 Task: Choose pull request reviews to receive their updates.
Action: Mouse moved to (989, 102)
Screenshot: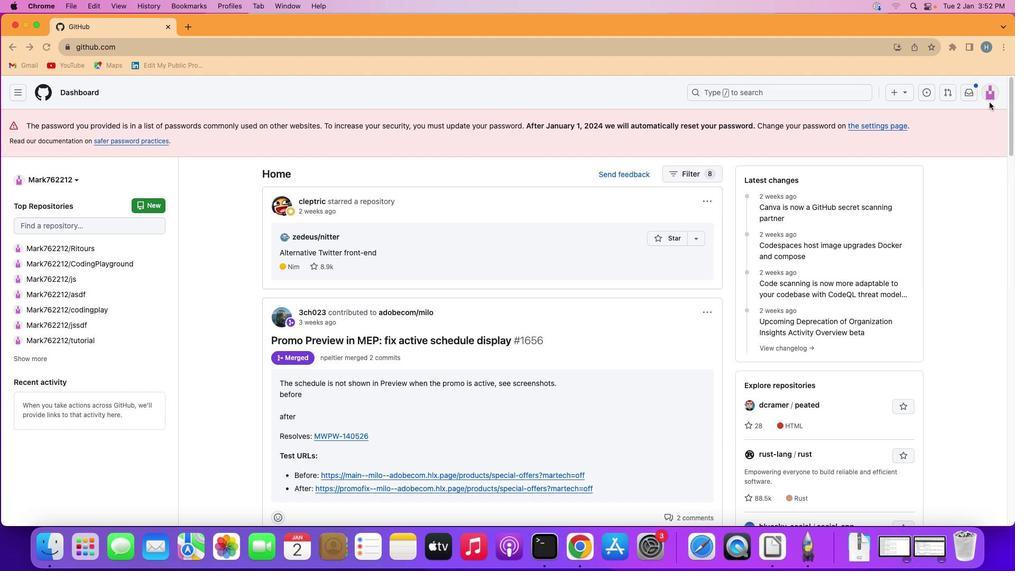 
Action: Mouse pressed left at (989, 102)
Screenshot: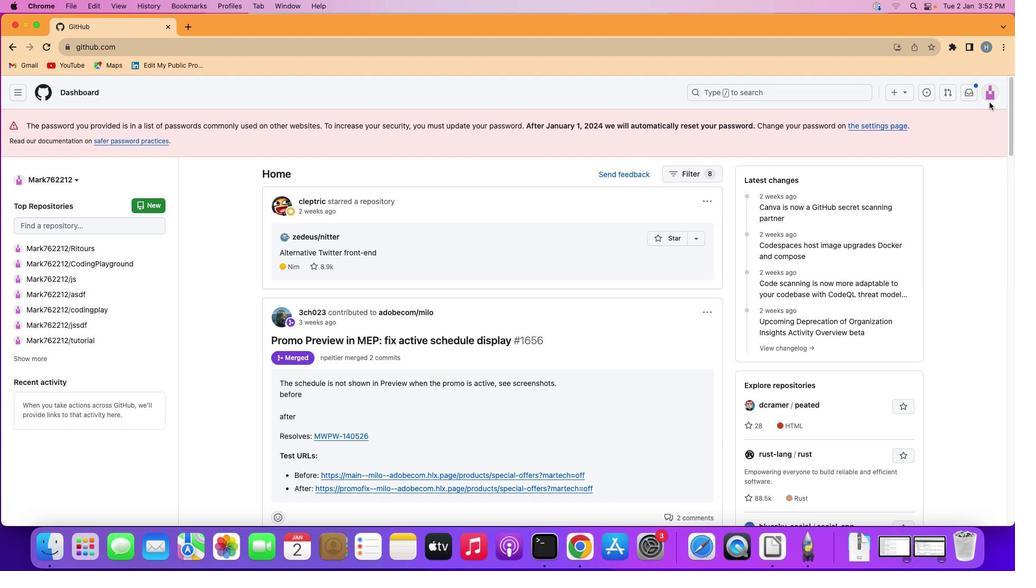 
Action: Mouse moved to (989, 92)
Screenshot: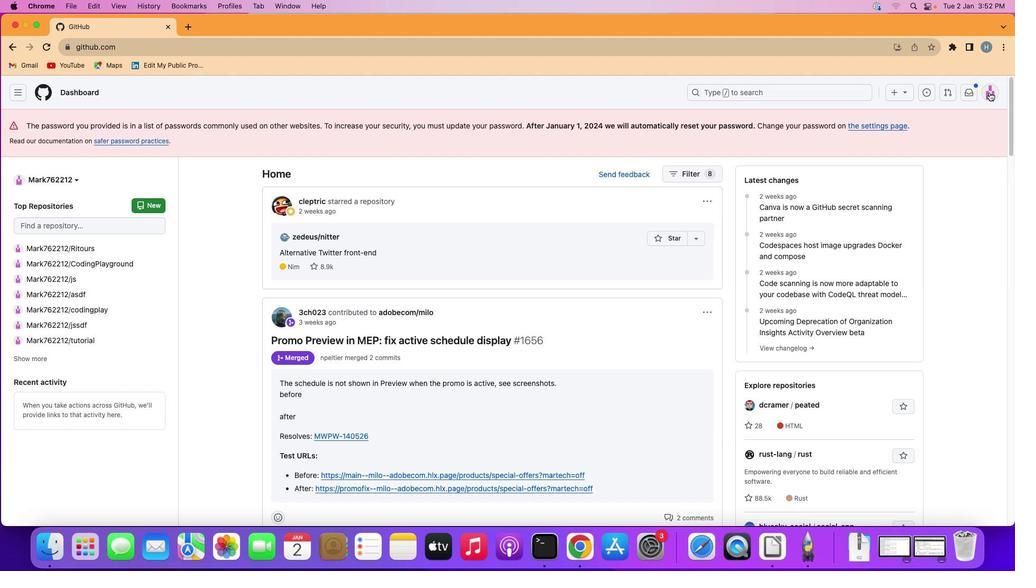 
Action: Mouse pressed left at (989, 92)
Screenshot: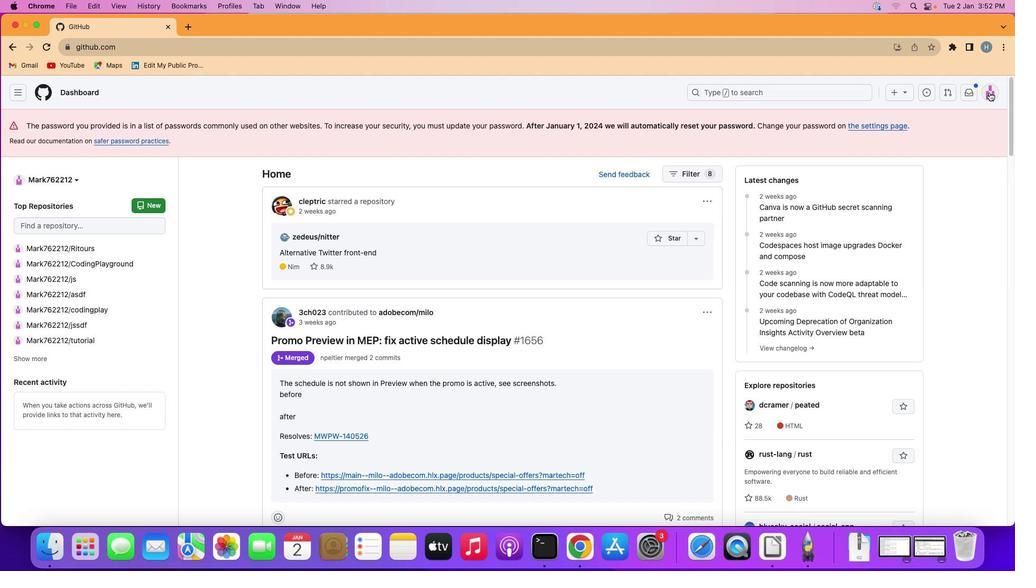 
Action: Mouse moved to (903, 379)
Screenshot: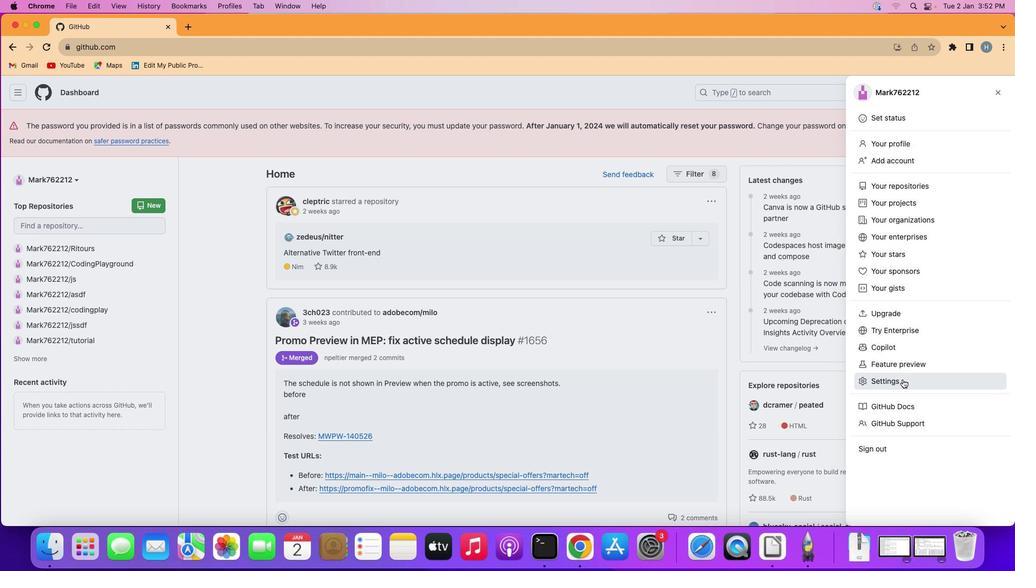
Action: Mouse pressed left at (903, 379)
Screenshot: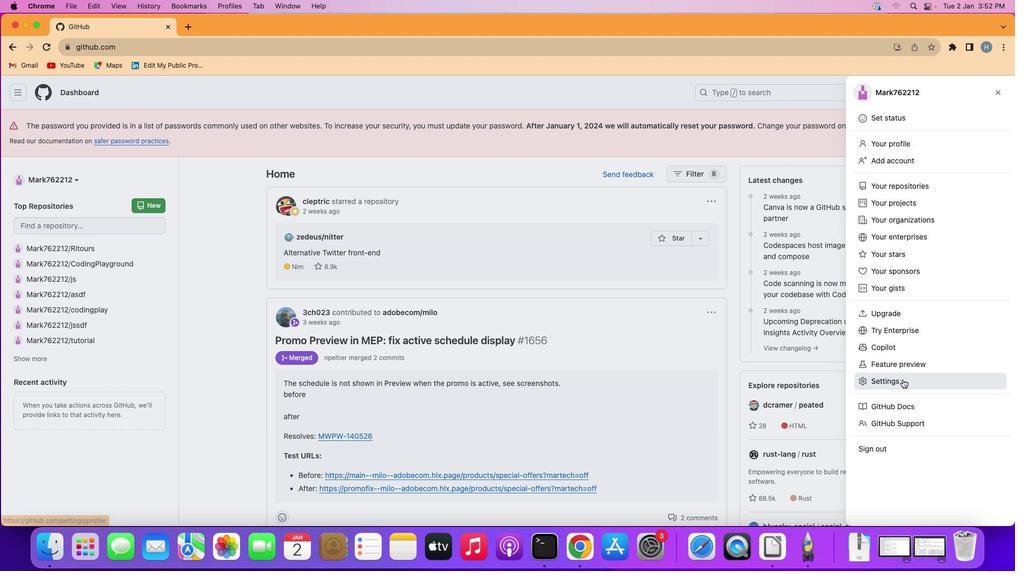 
Action: Mouse moved to (273, 286)
Screenshot: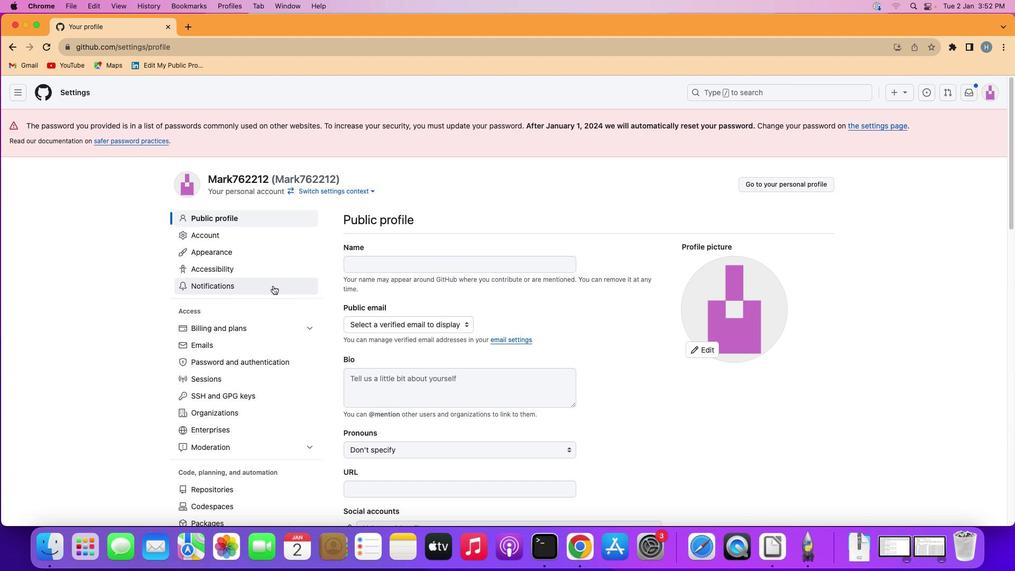 
Action: Mouse pressed left at (273, 286)
Screenshot: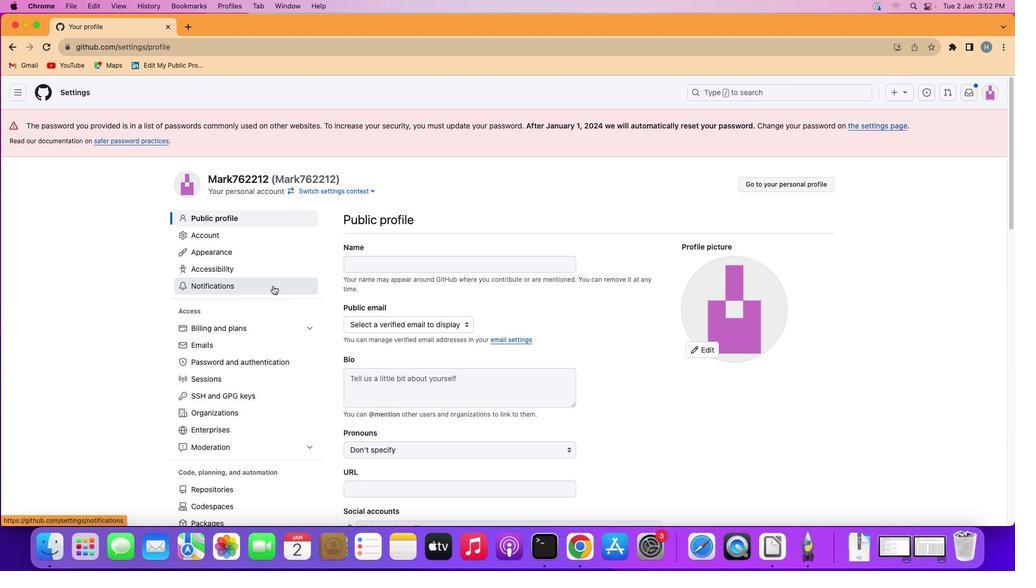 
Action: Mouse moved to (506, 354)
Screenshot: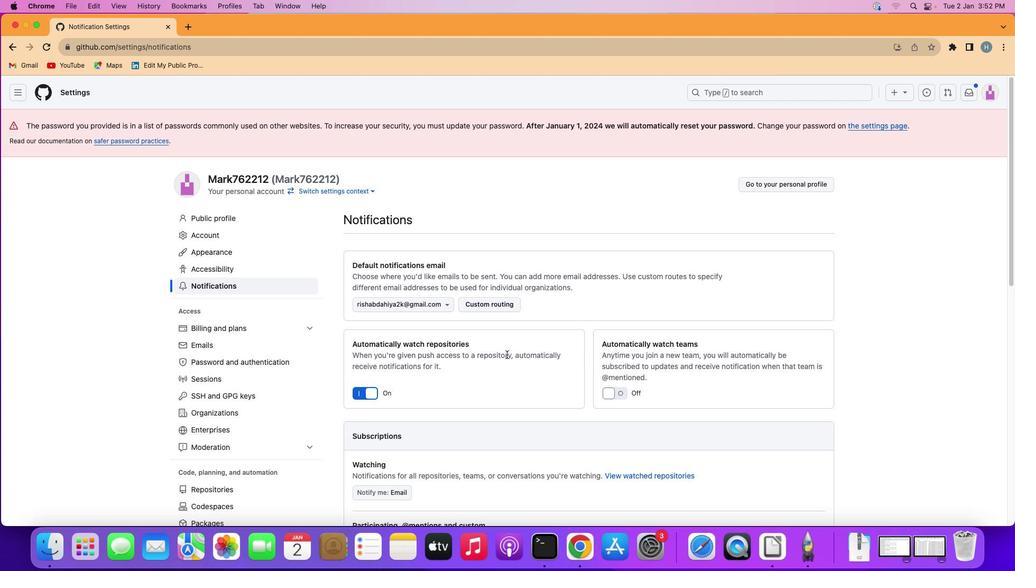 
Action: Mouse scrolled (506, 354) with delta (0, 0)
Screenshot: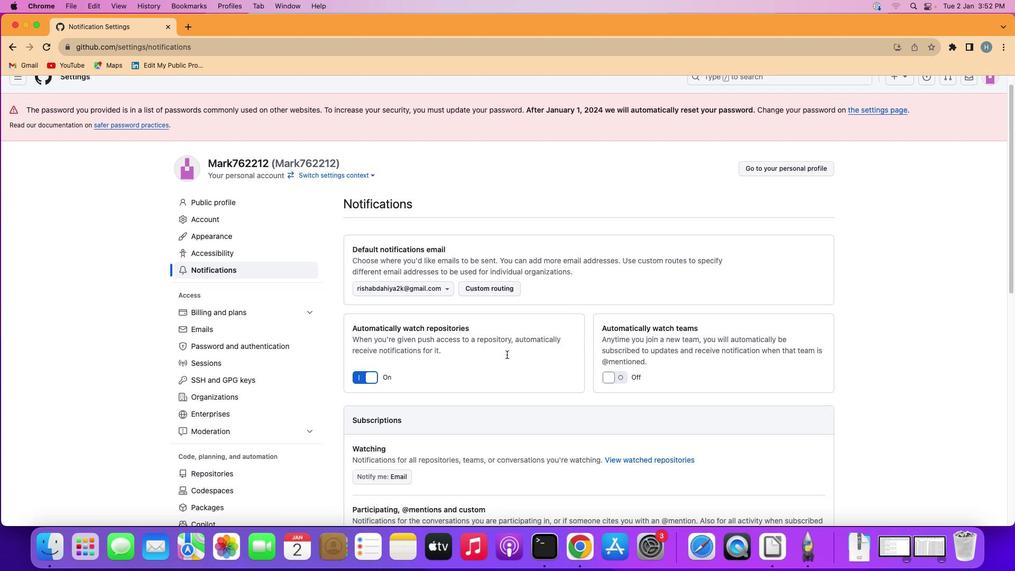 
Action: Mouse scrolled (506, 354) with delta (0, 0)
Screenshot: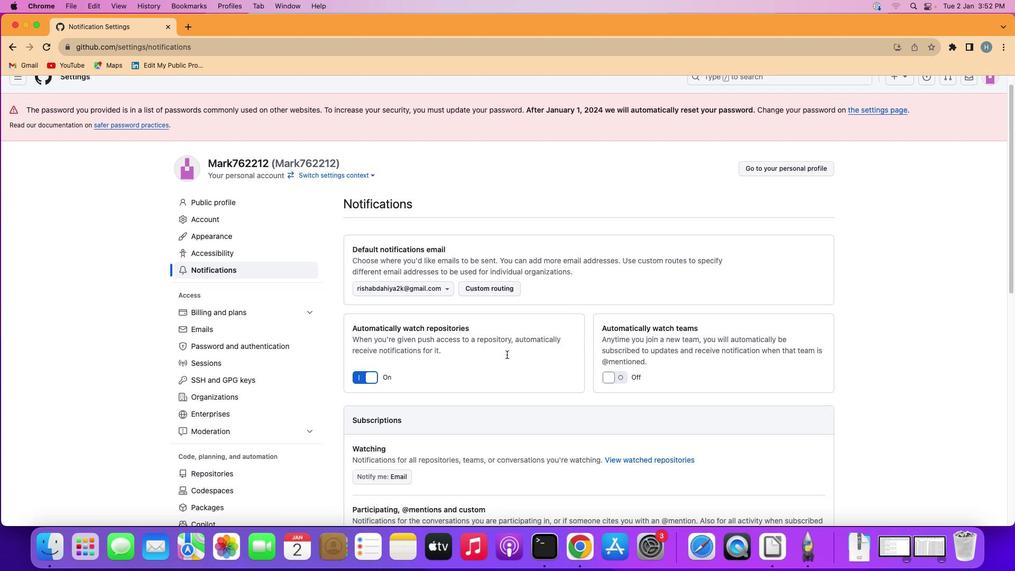 
Action: Mouse scrolled (506, 354) with delta (0, -1)
Screenshot: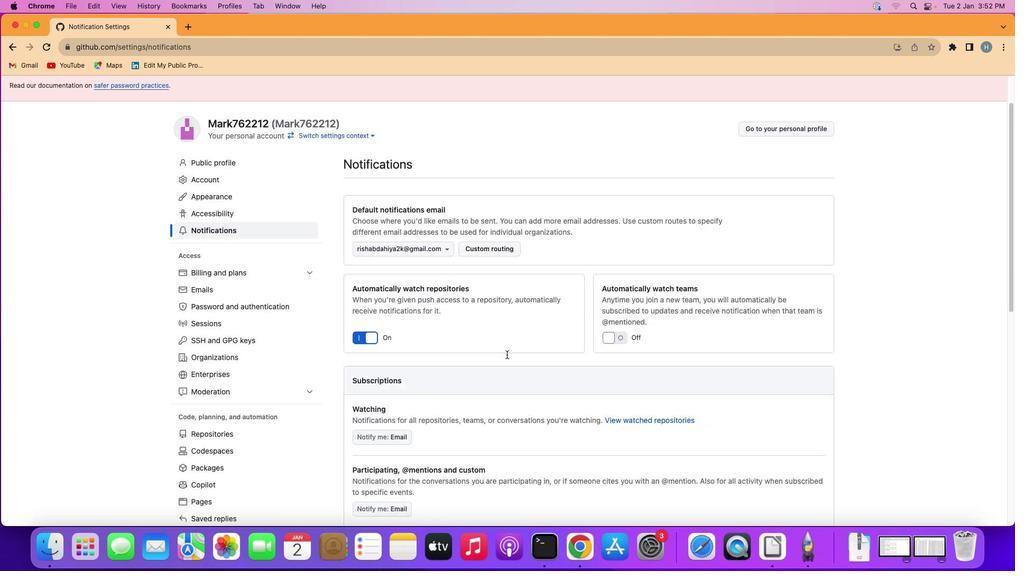 
Action: Mouse moved to (473, 349)
Screenshot: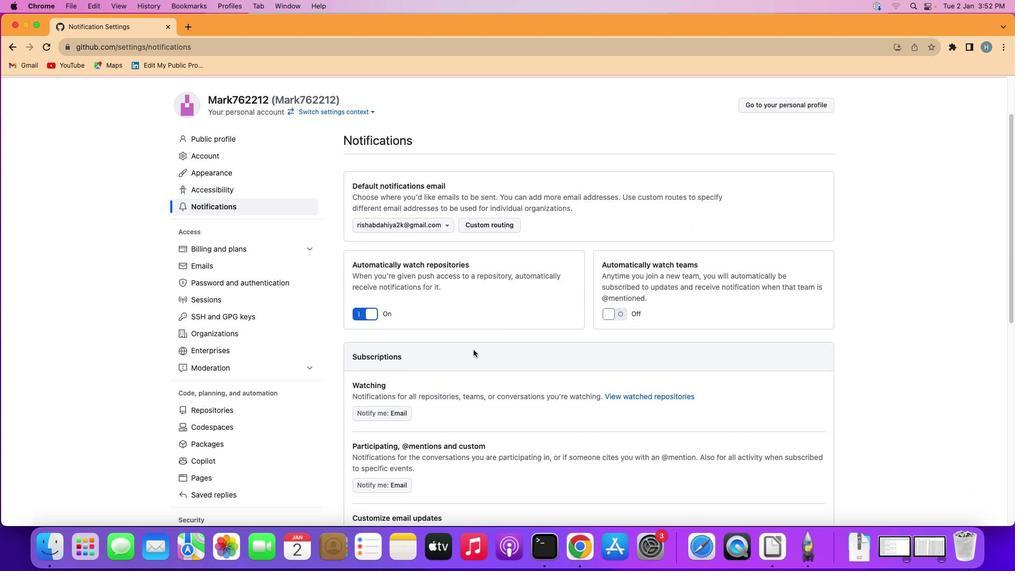 
Action: Mouse scrolled (473, 349) with delta (0, 0)
Screenshot: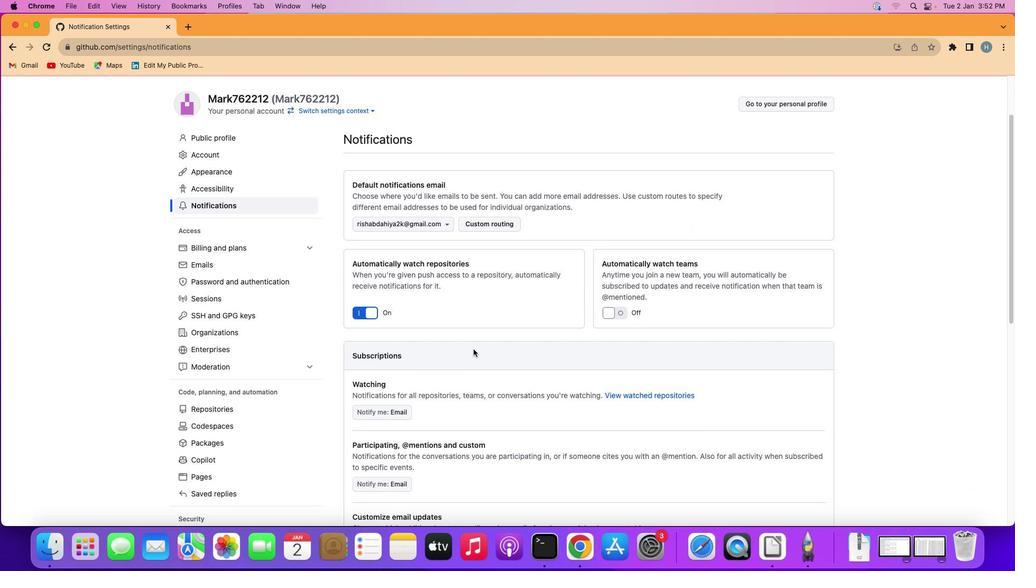 
Action: Mouse moved to (473, 349)
Screenshot: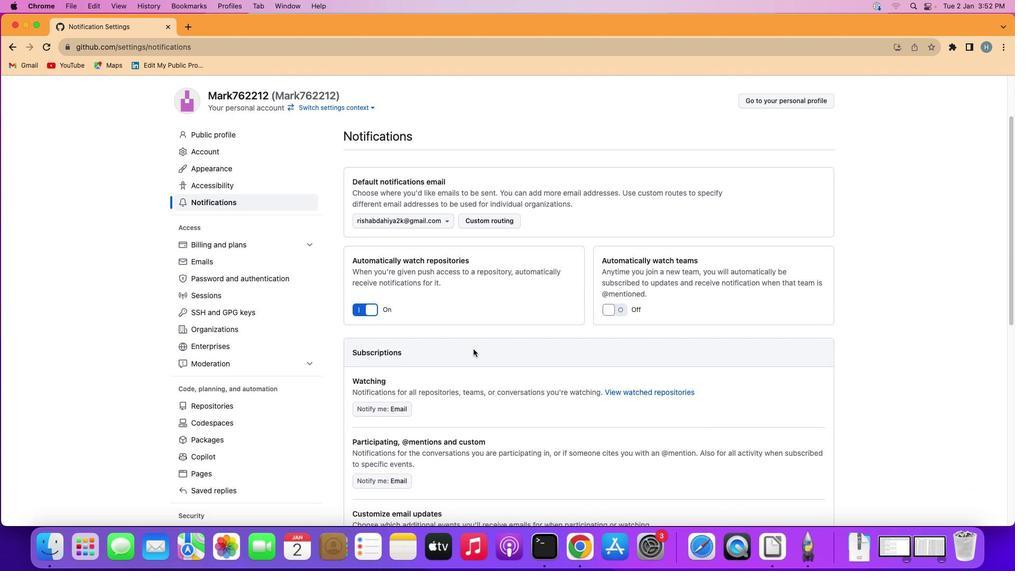
Action: Mouse scrolled (473, 349) with delta (0, 0)
Screenshot: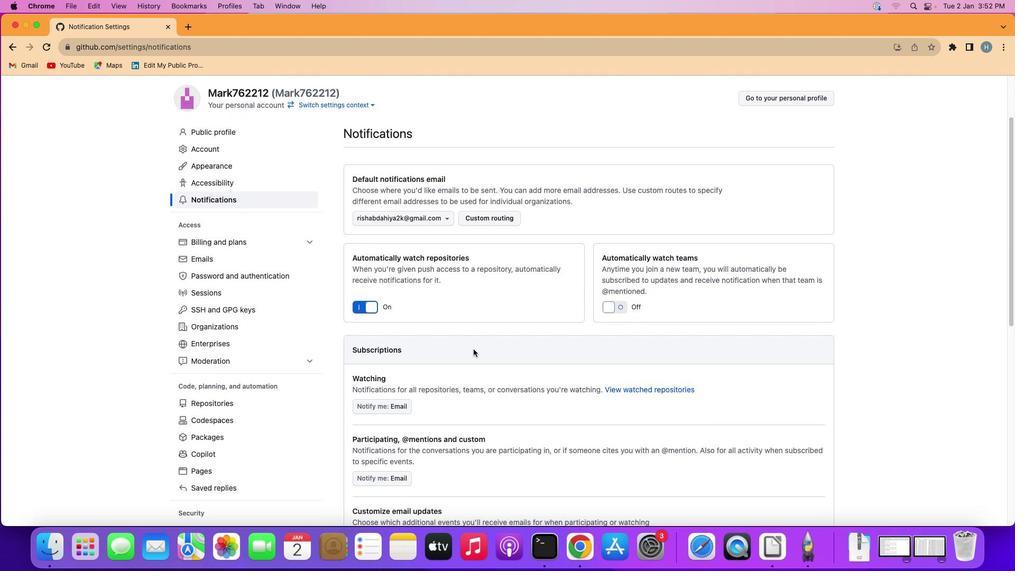 
Action: Mouse moved to (473, 349)
Screenshot: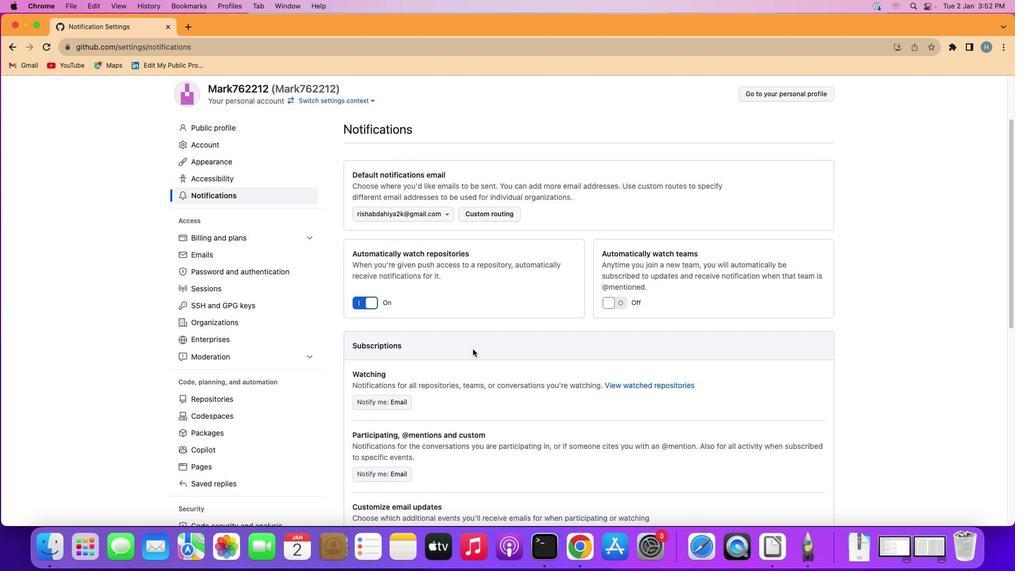 
Action: Mouse scrolled (473, 349) with delta (0, 0)
Screenshot: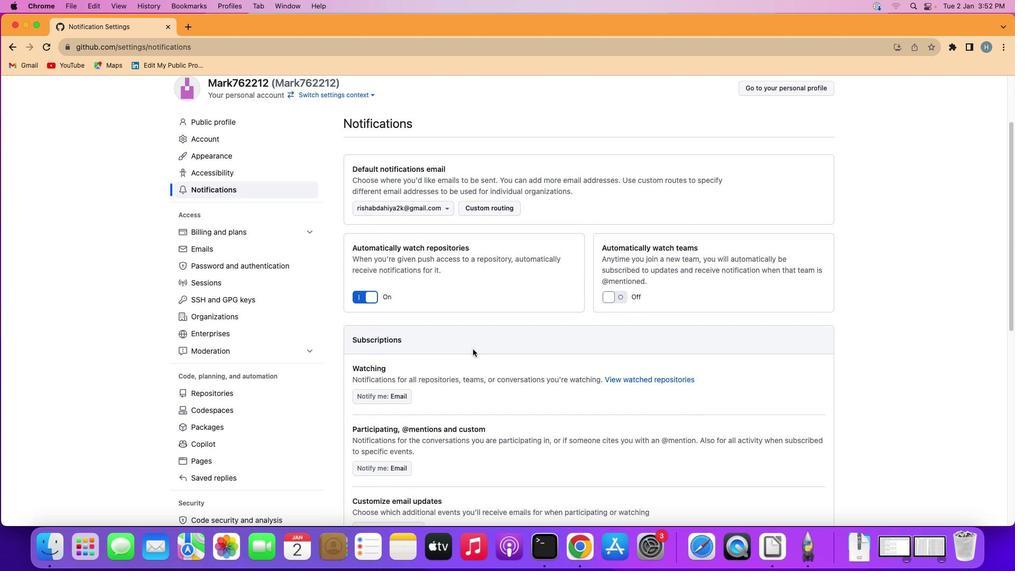 
Action: Mouse scrolled (473, 349) with delta (0, 0)
Screenshot: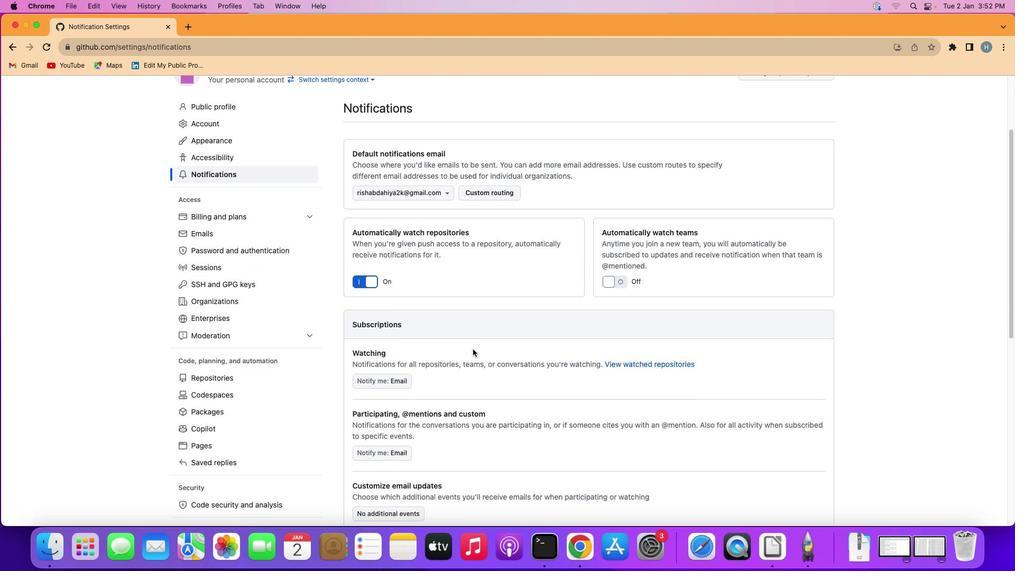 
Action: Mouse moved to (472, 349)
Screenshot: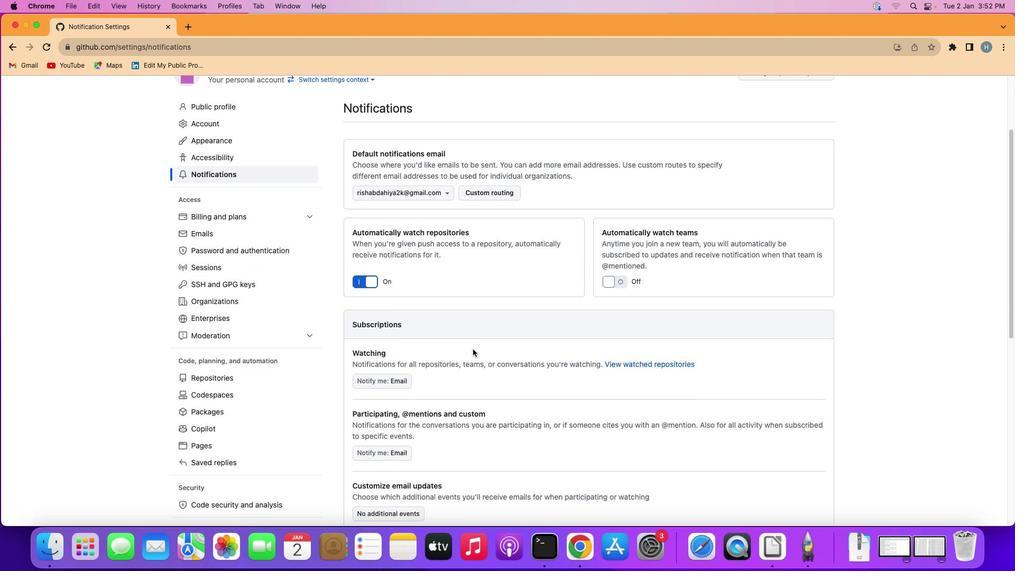 
Action: Mouse scrolled (472, 349) with delta (0, -1)
Screenshot: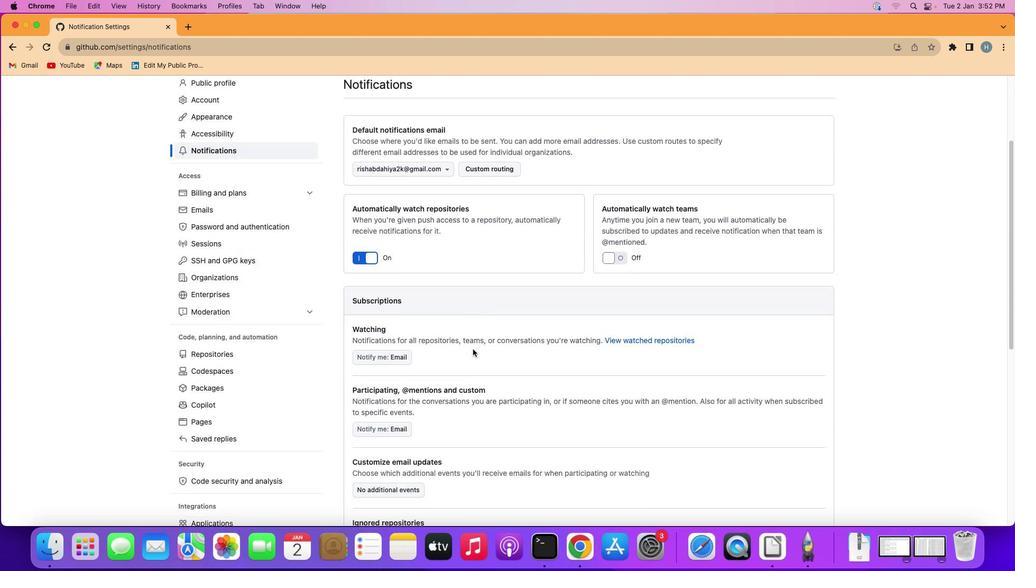 
Action: Mouse scrolled (472, 349) with delta (0, -1)
Screenshot: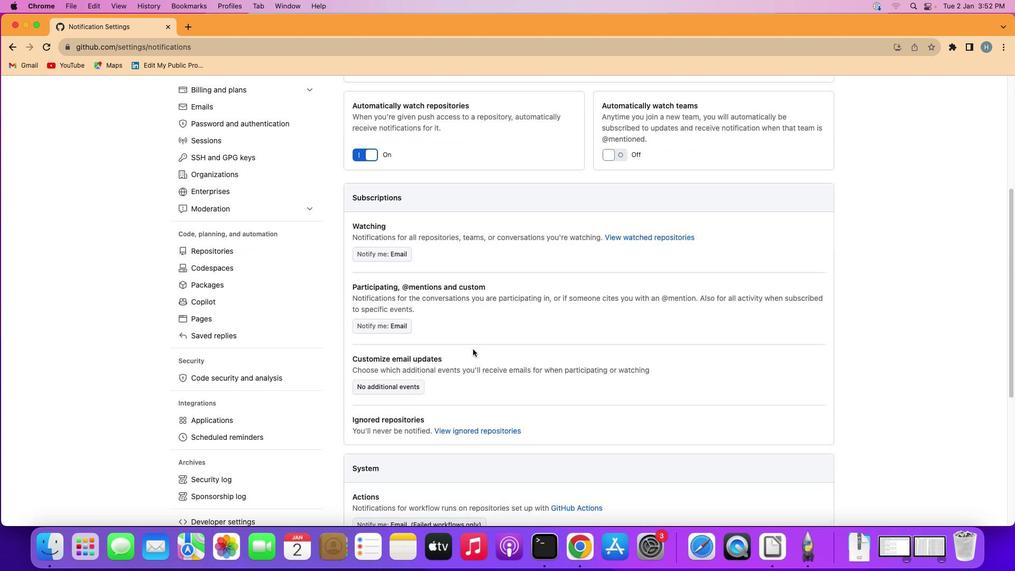 
Action: Mouse scrolled (472, 349) with delta (0, 0)
Screenshot: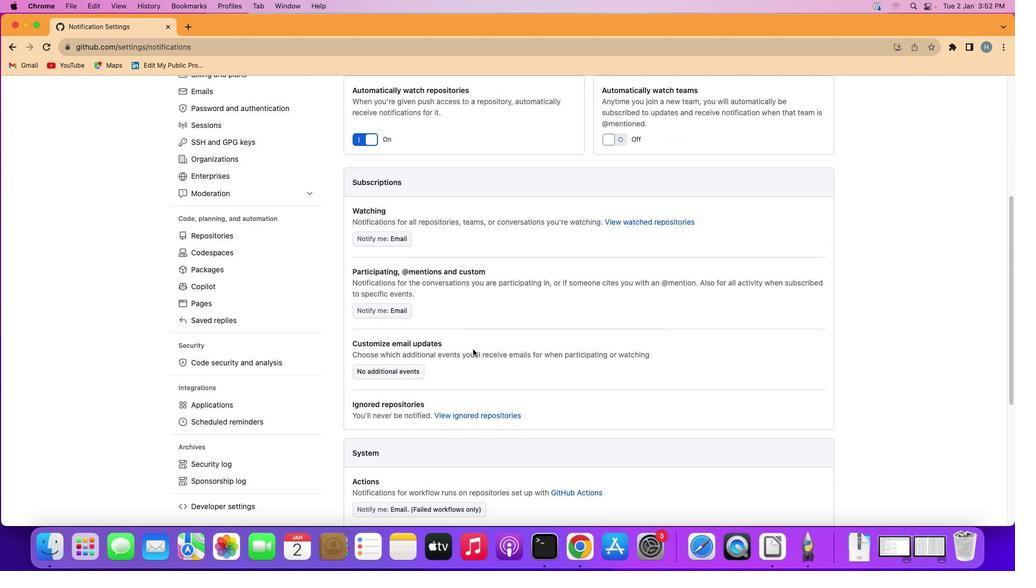 
Action: Mouse scrolled (472, 349) with delta (0, 0)
Screenshot: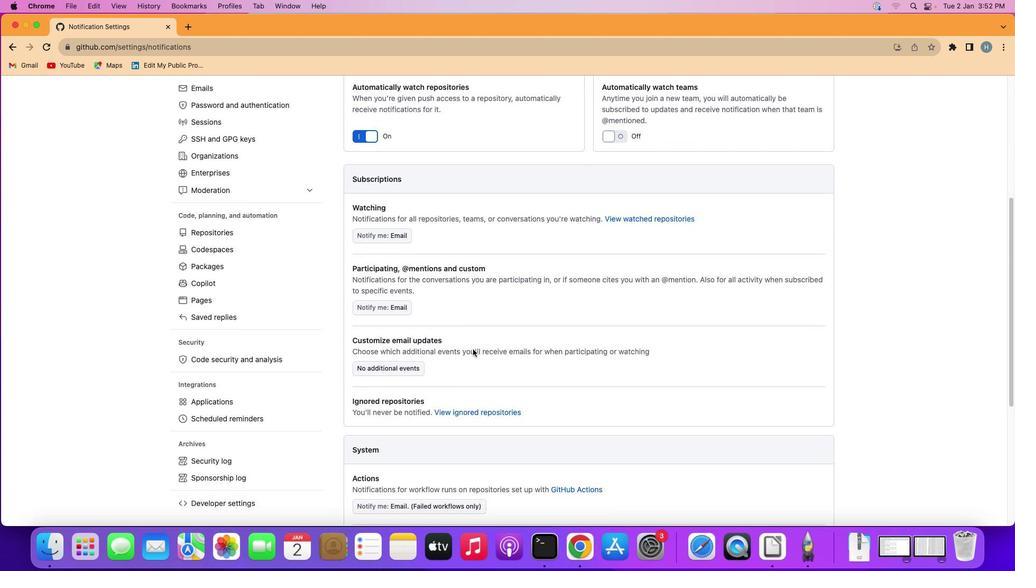 
Action: Mouse moved to (404, 364)
Screenshot: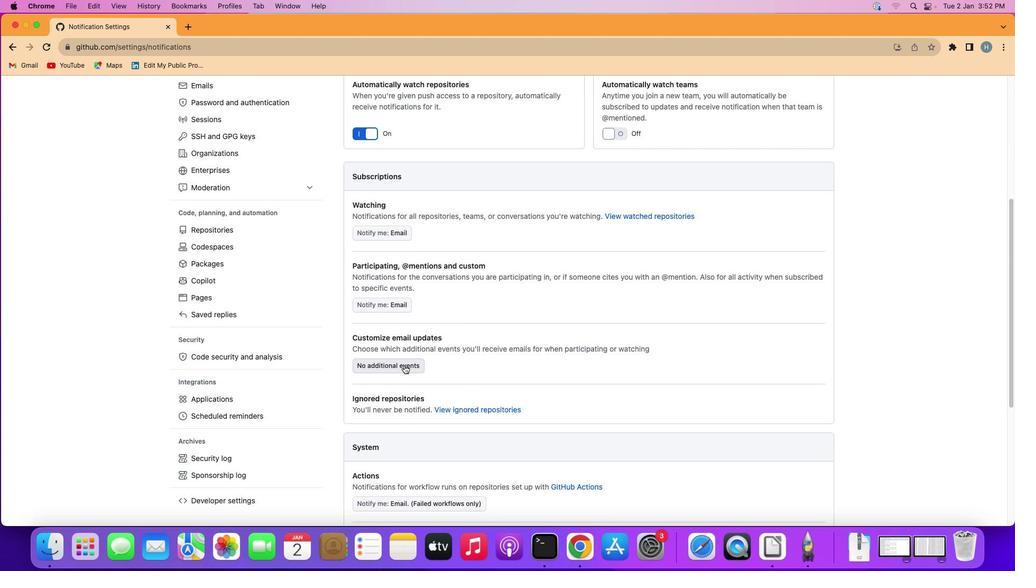 
Action: Mouse pressed left at (404, 364)
Screenshot: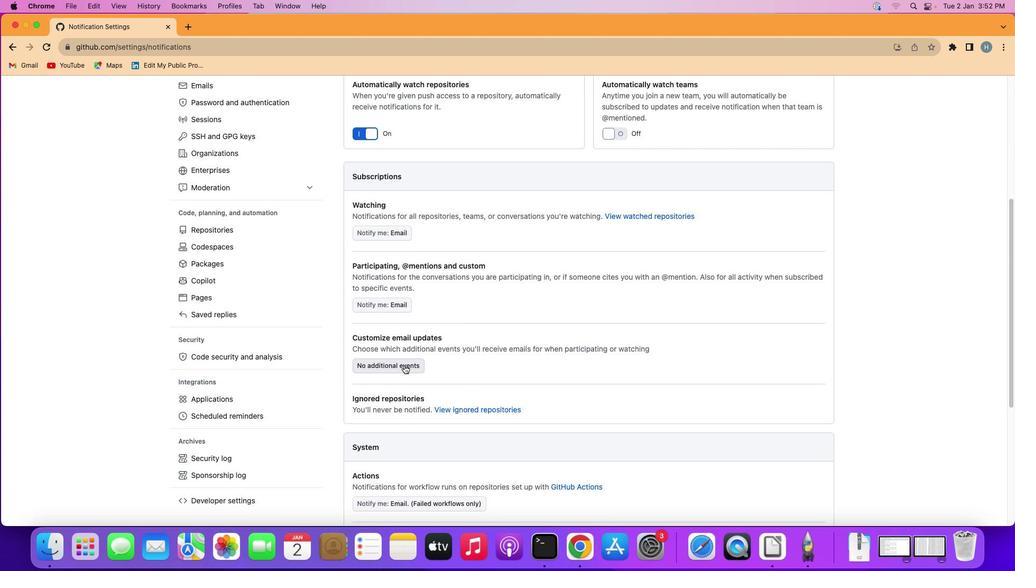 
Action: Mouse moved to (361, 416)
Screenshot: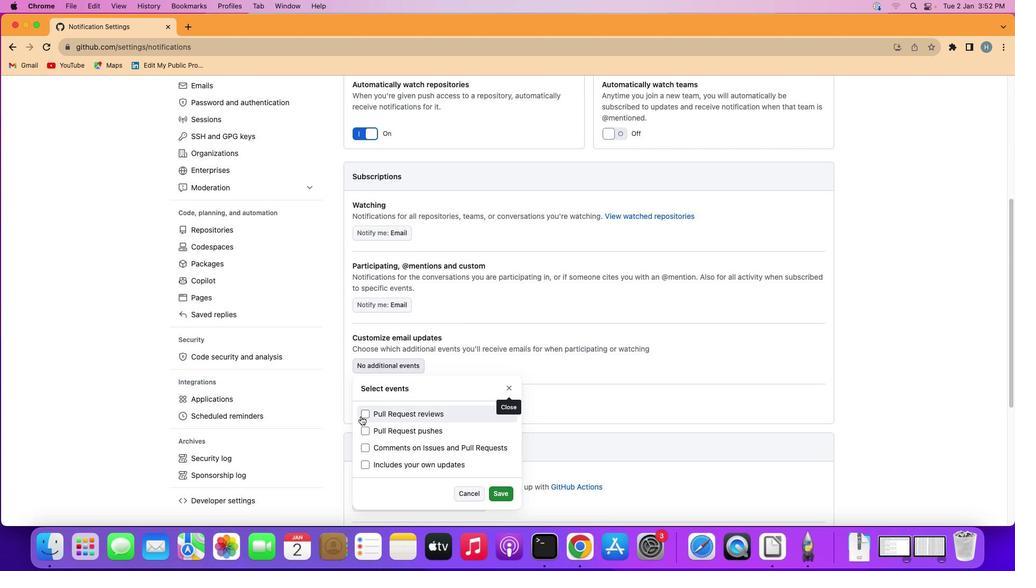 
Action: Mouse pressed left at (361, 416)
Screenshot: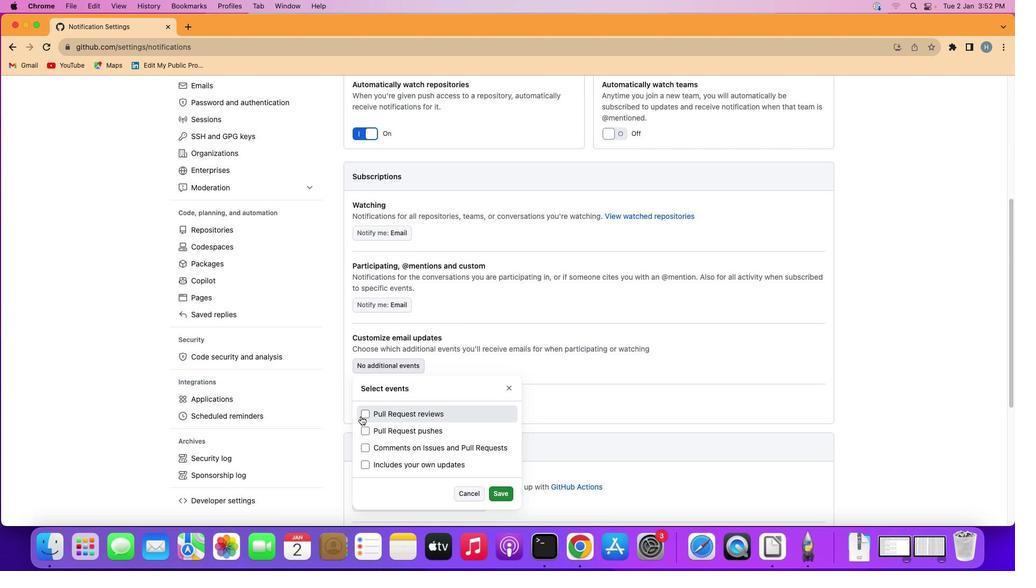 
Action: Mouse moved to (494, 491)
Screenshot: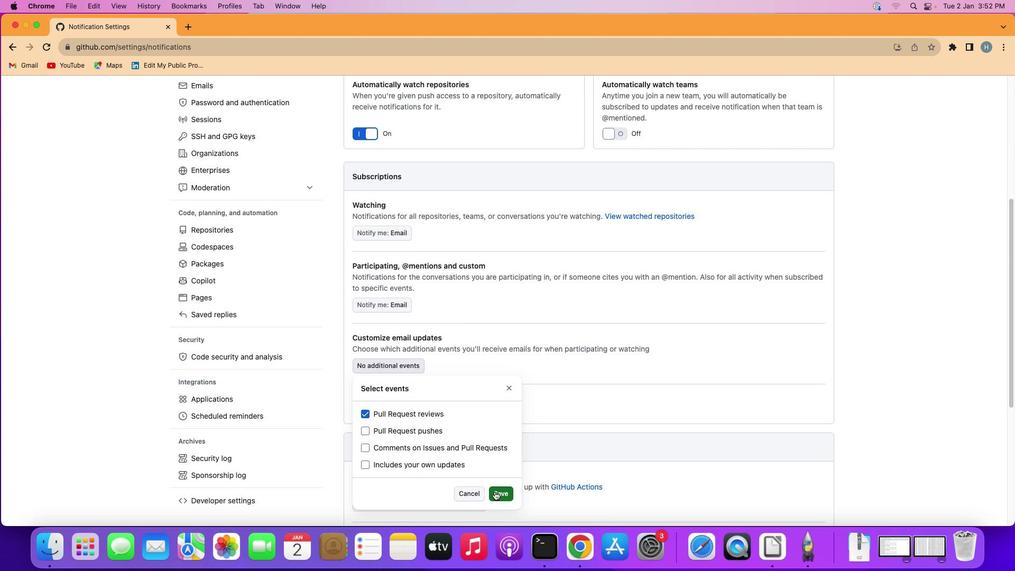 
Action: Mouse pressed left at (494, 491)
Screenshot: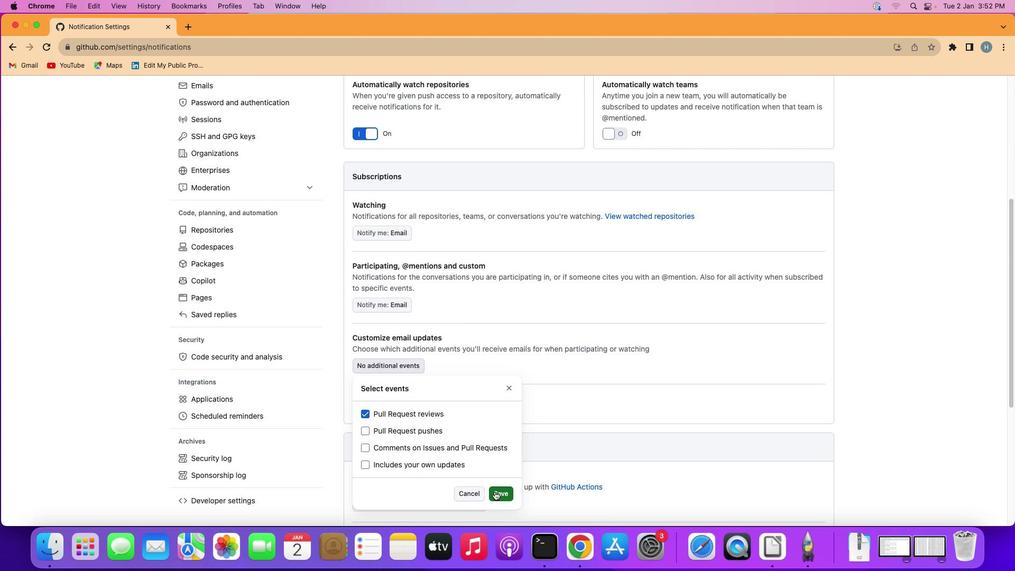 
